 Task: For heading Arial black with underline.  font size for heading18,  'Change the font style of data to'Calibri.  and font size to 9,  Change the alignment of both headline & data to Align center.  In the sheet  FinAudit
Action: Mouse moved to (136, 93)
Screenshot: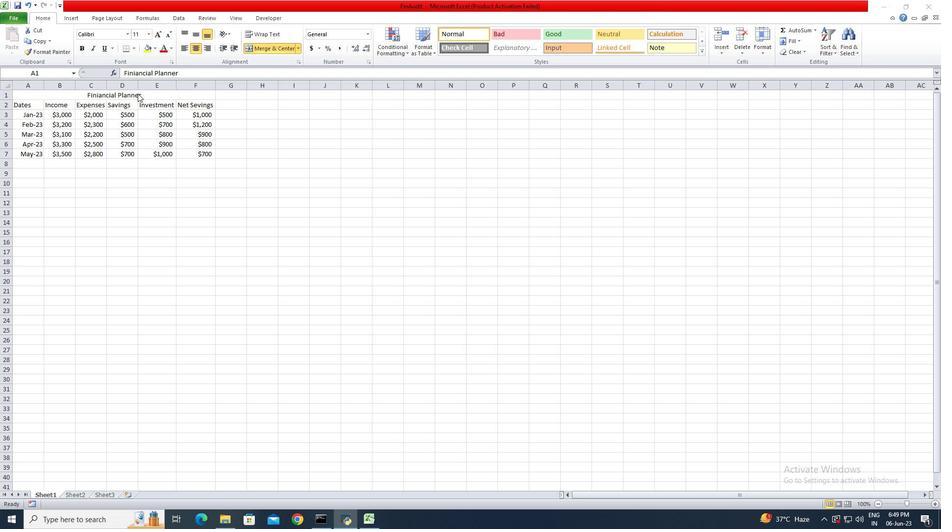 
Action: Mouse pressed left at (136, 93)
Screenshot: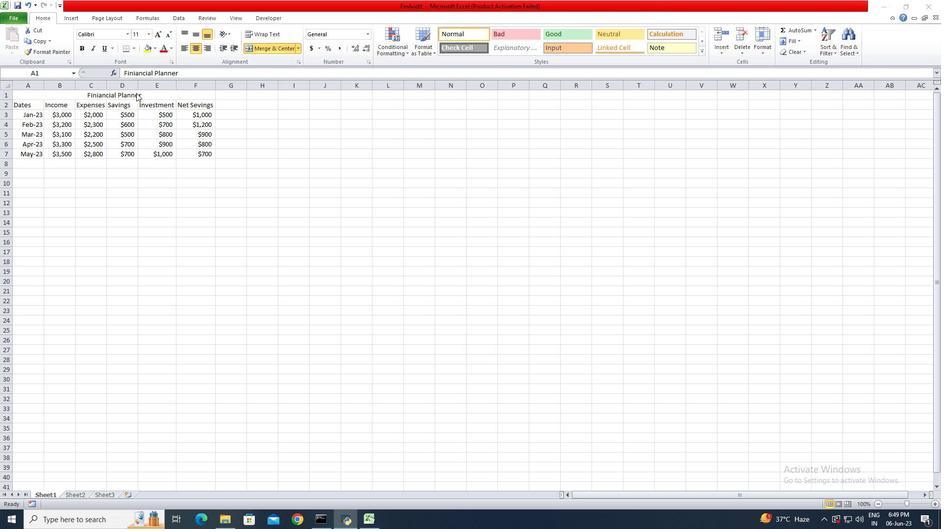 
Action: Mouse moved to (128, 30)
Screenshot: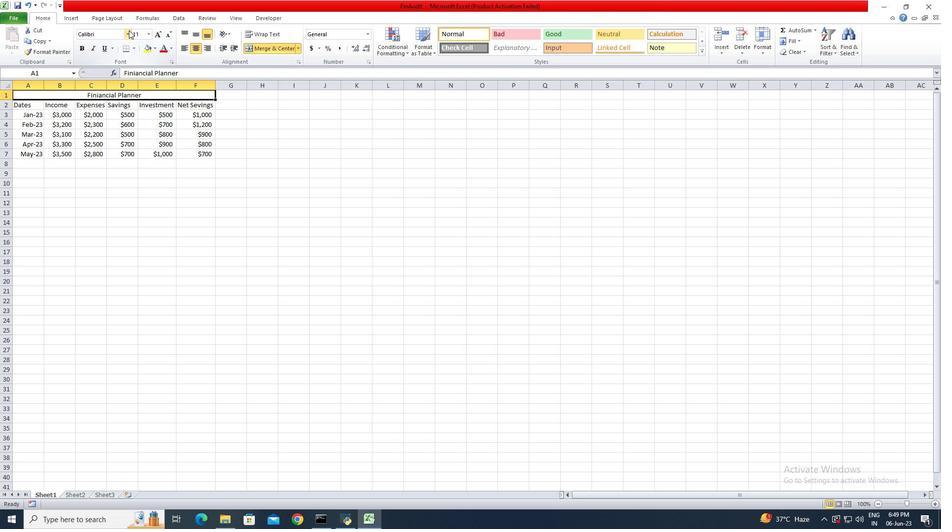 
Action: Mouse pressed left at (128, 30)
Screenshot: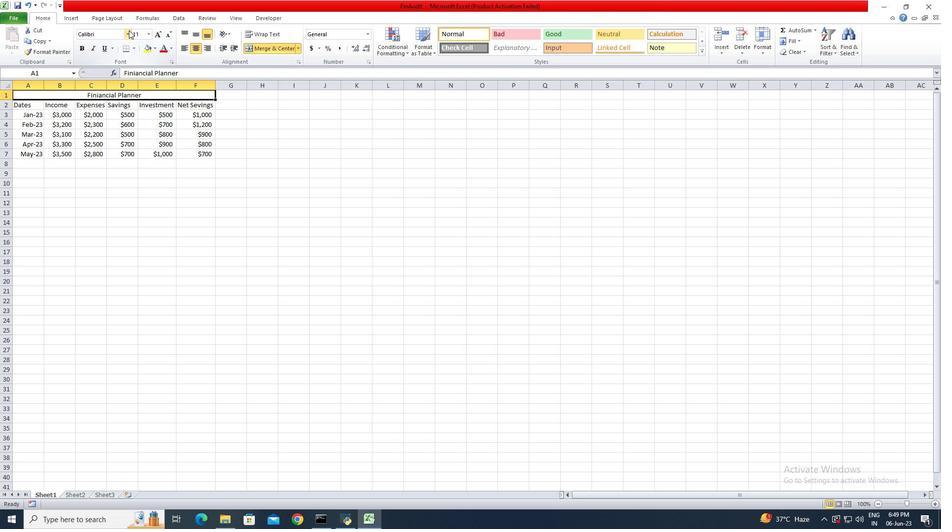 
Action: Mouse moved to (120, 126)
Screenshot: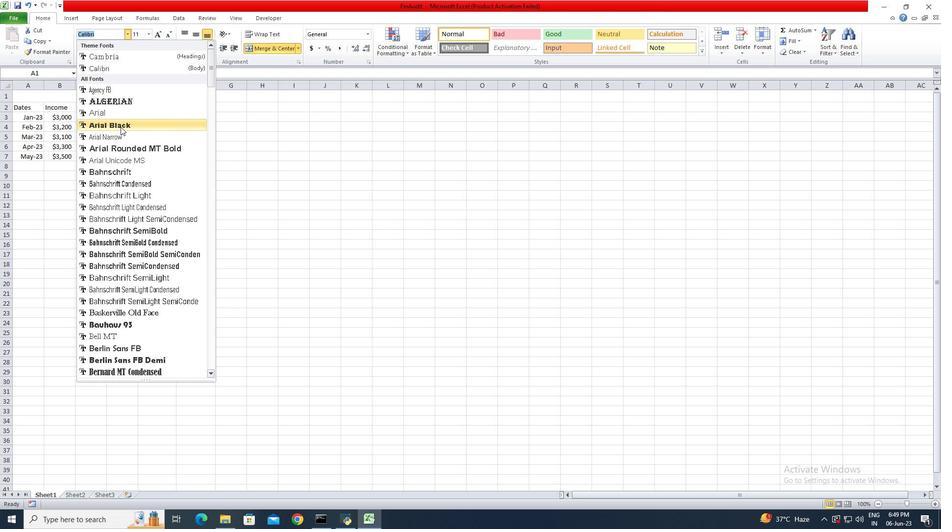 
Action: Mouse pressed left at (120, 126)
Screenshot: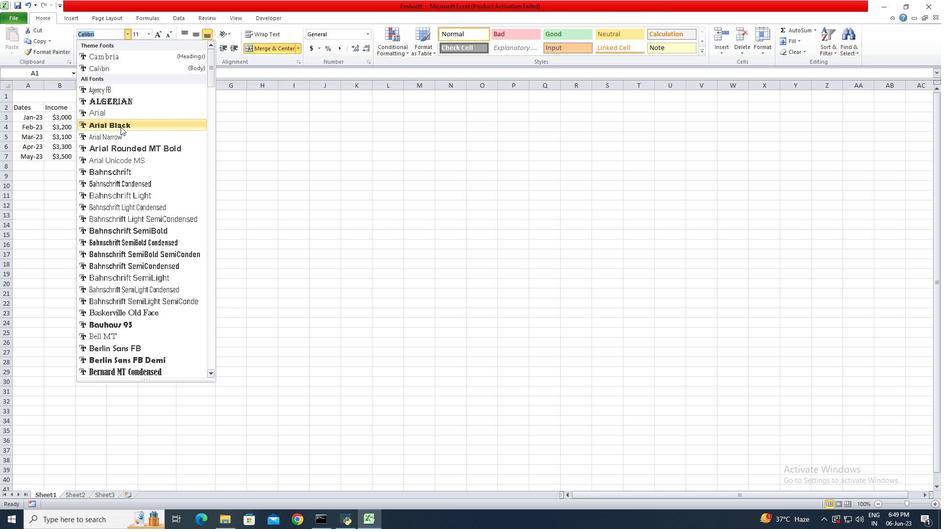 
Action: Mouse moved to (106, 49)
Screenshot: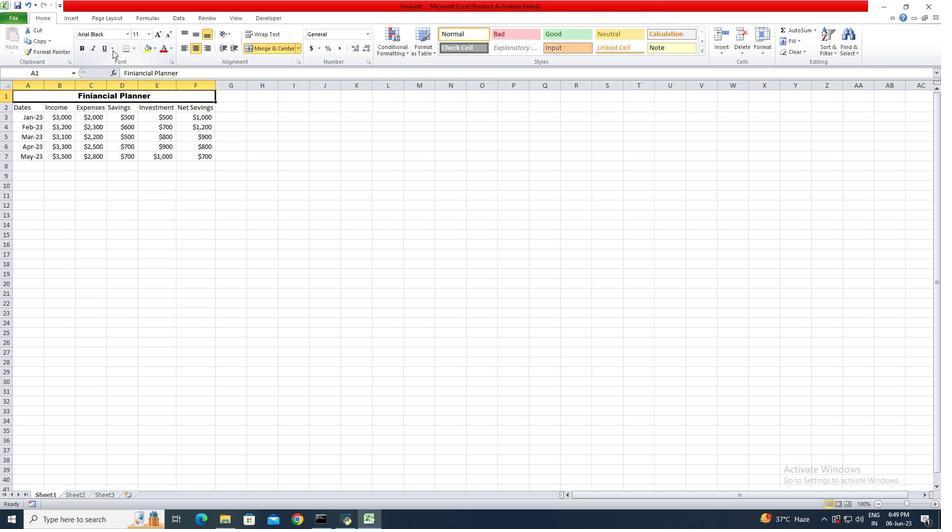 
Action: Mouse pressed left at (106, 49)
Screenshot: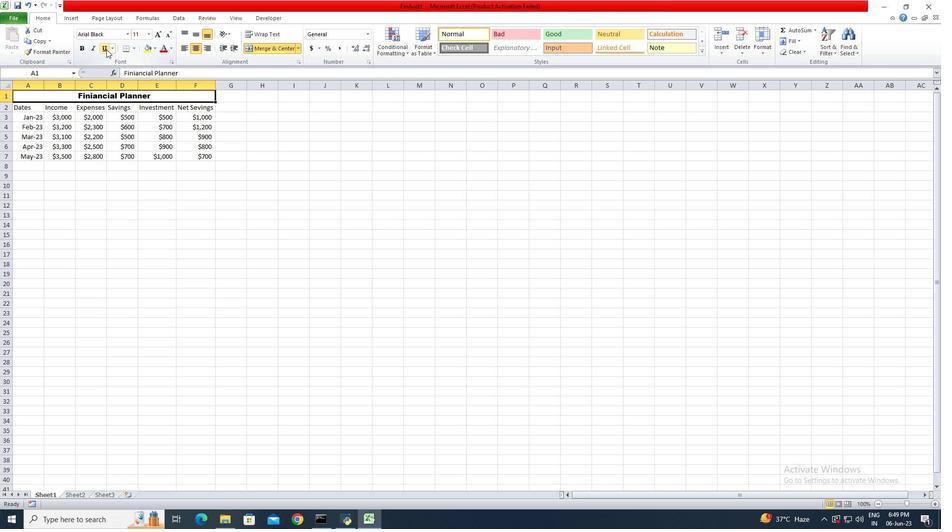
Action: Mouse moved to (151, 34)
Screenshot: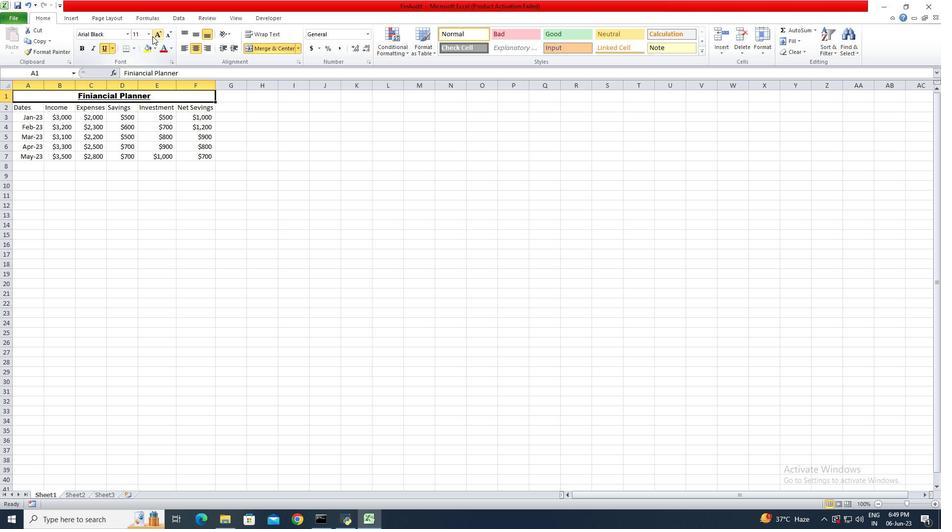 
Action: Mouse pressed left at (151, 34)
Screenshot: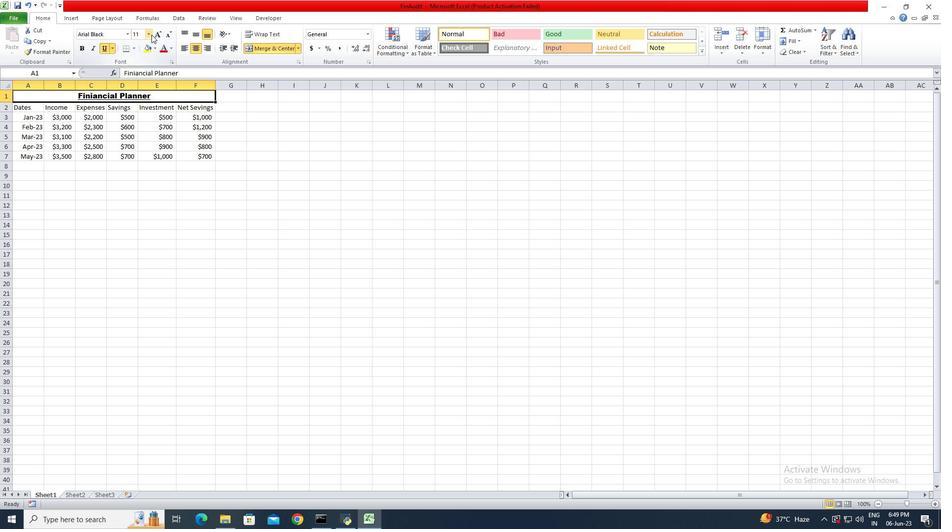 
Action: Mouse moved to (139, 104)
Screenshot: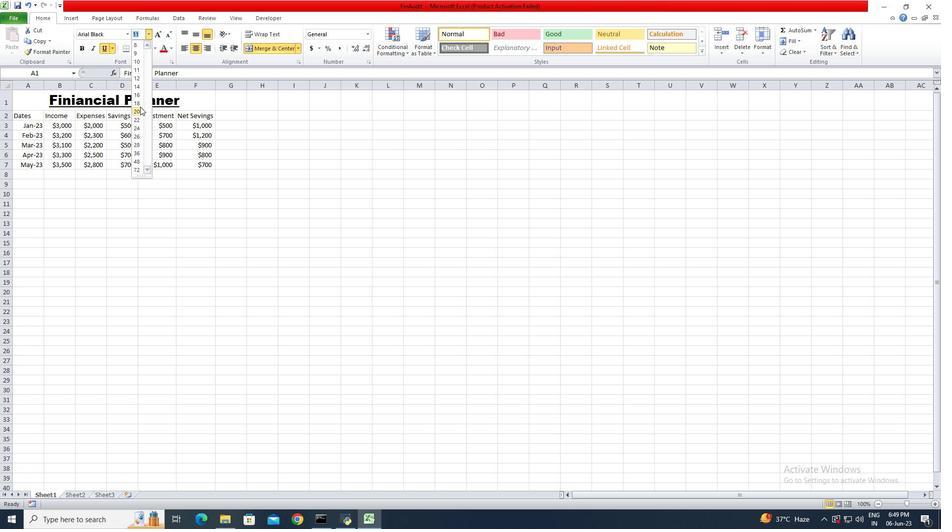 
Action: Mouse pressed left at (139, 104)
Screenshot: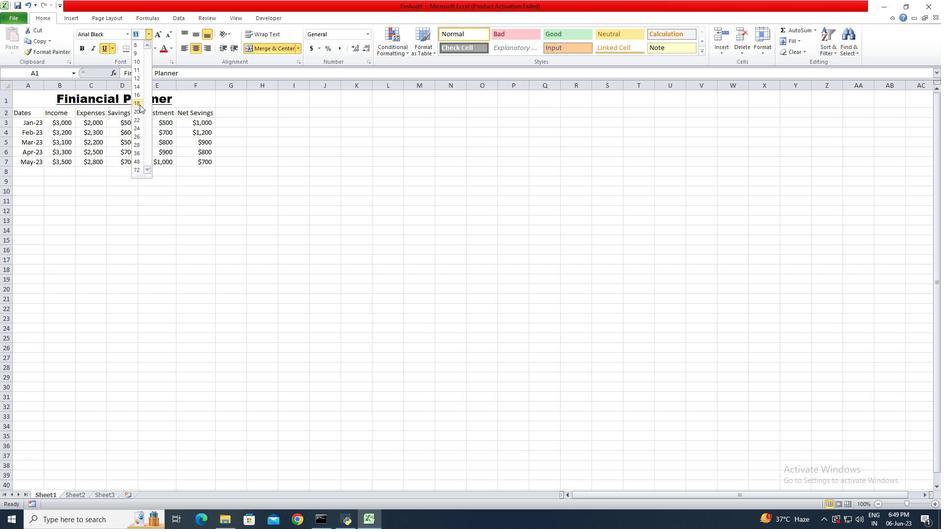 
Action: Mouse moved to (21, 110)
Screenshot: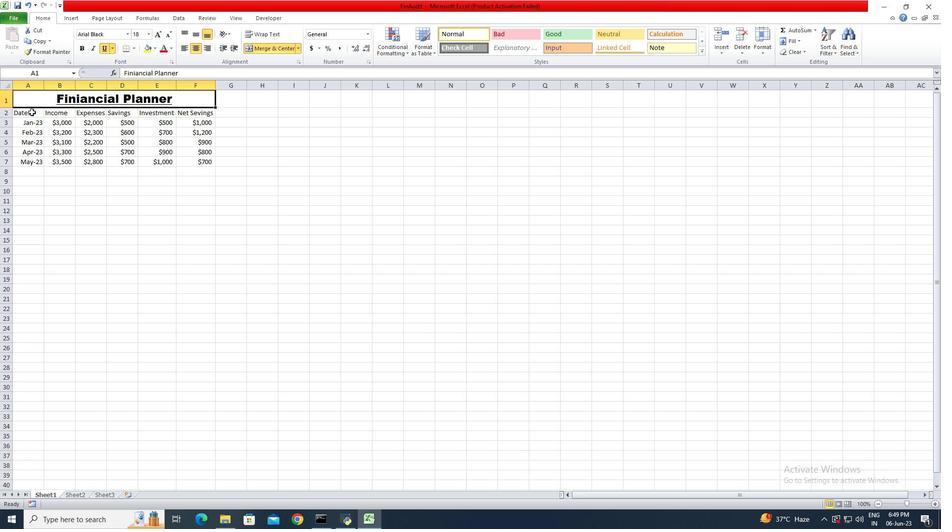 
Action: Mouse pressed left at (21, 110)
Screenshot: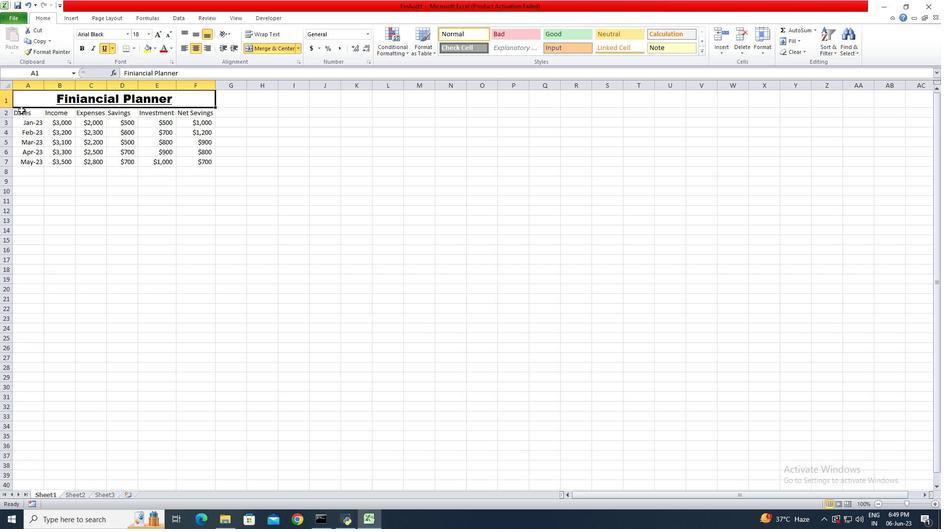 
Action: Mouse moved to (126, 36)
Screenshot: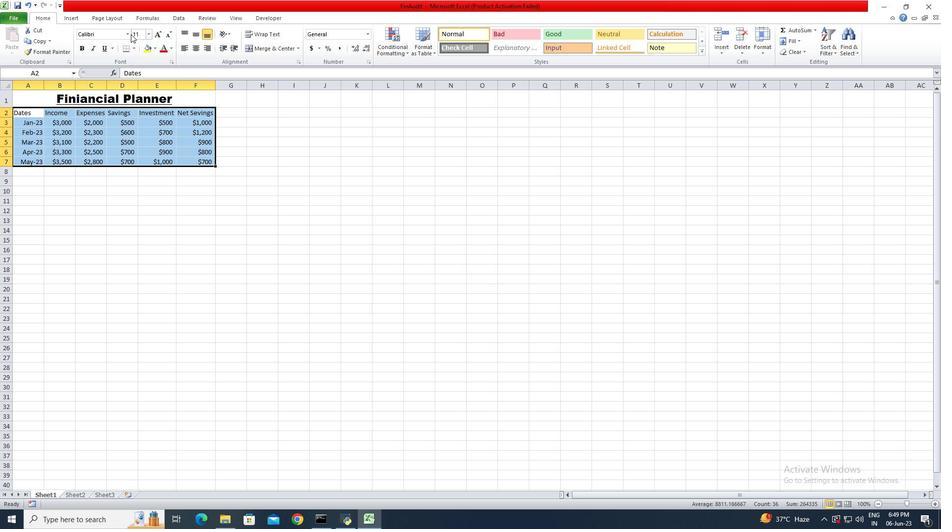 
Action: Mouse pressed left at (126, 36)
Screenshot: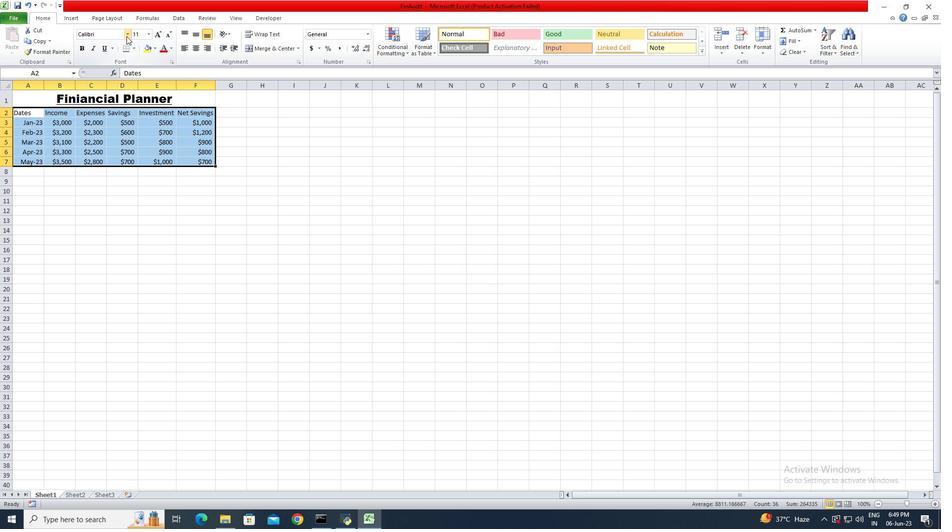 
Action: Mouse moved to (116, 64)
Screenshot: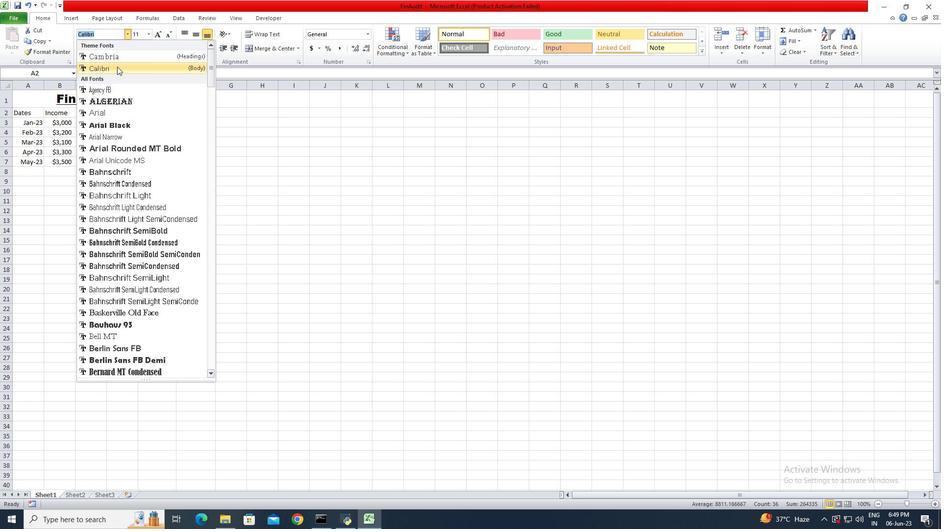 
Action: Mouse pressed left at (116, 64)
Screenshot: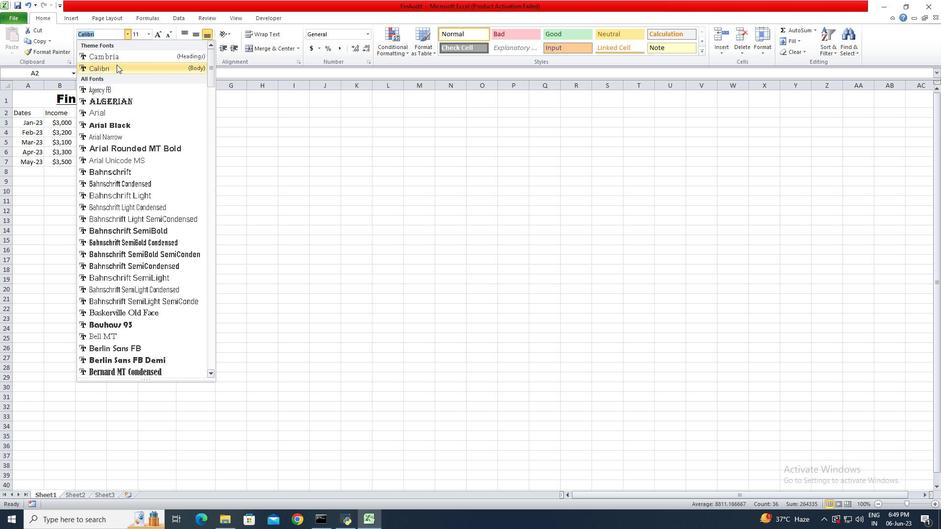 
Action: Mouse moved to (149, 31)
Screenshot: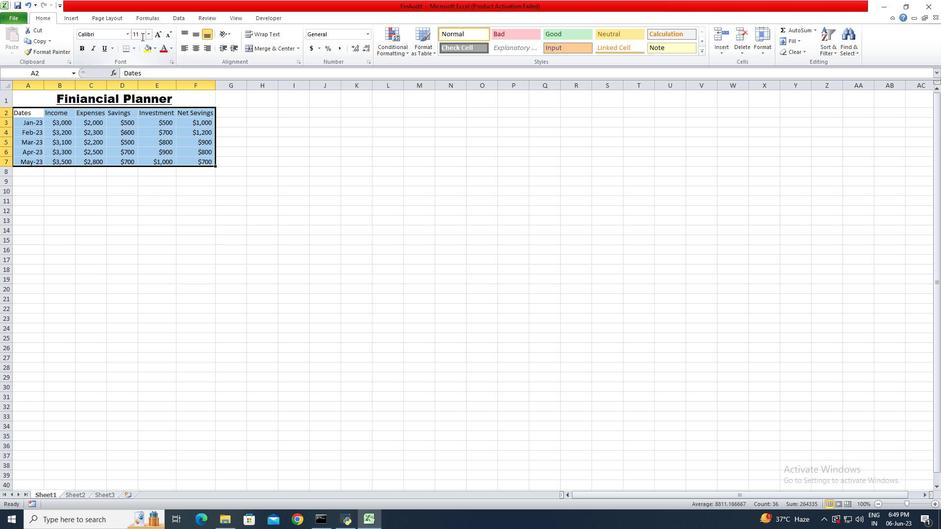 
Action: Mouse pressed left at (149, 31)
Screenshot: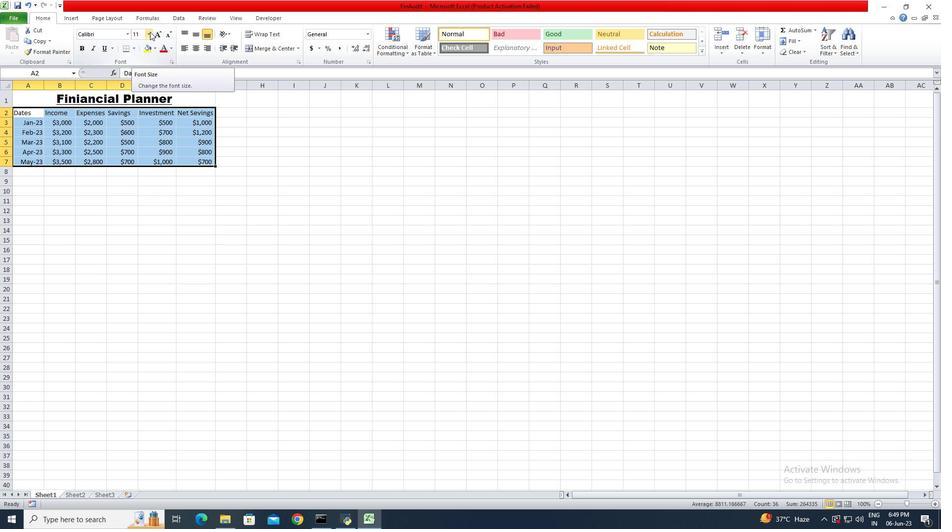 
Action: Mouse moved to (134, 56)
Screenshot: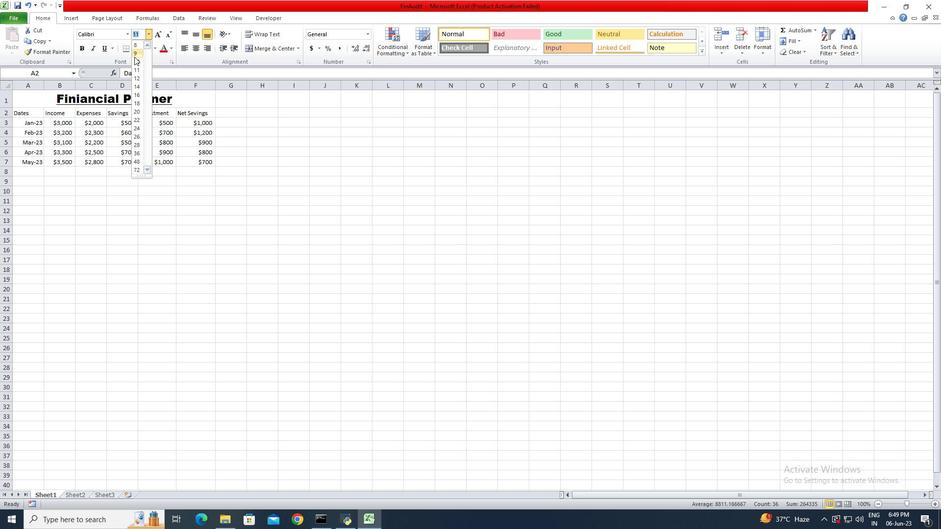 
Action: Mouse pressed left at (134, 56)
Screenshot: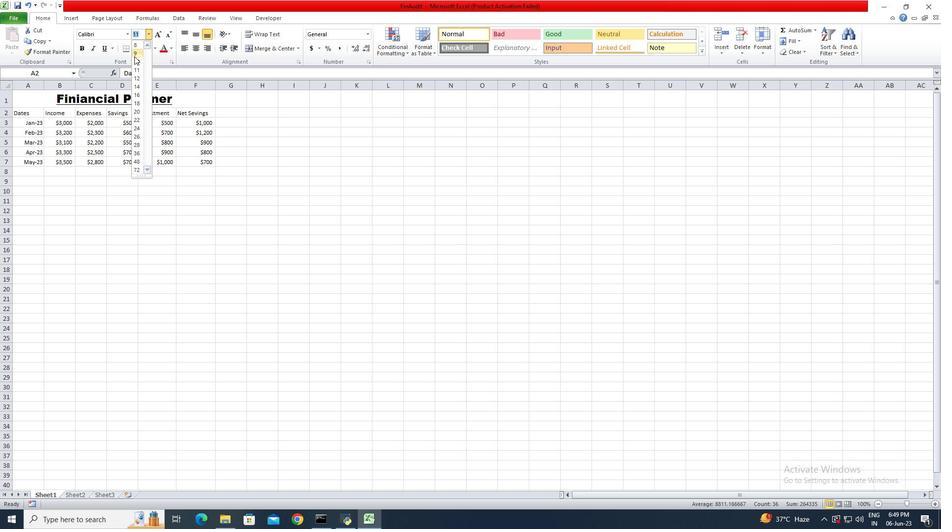
Action: Mouse moved to (35, 91)
Screenshot: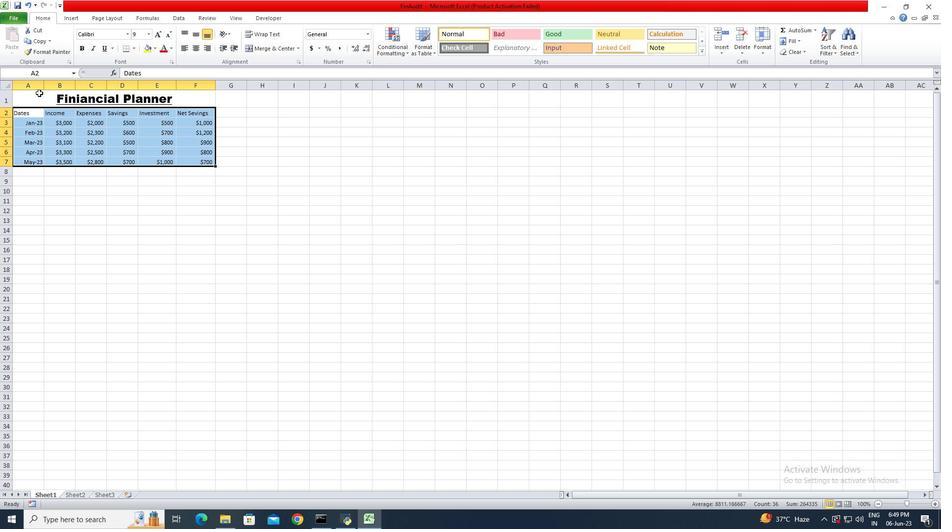 
Action: Mouse pressed left at (35, 91)
Screenshot: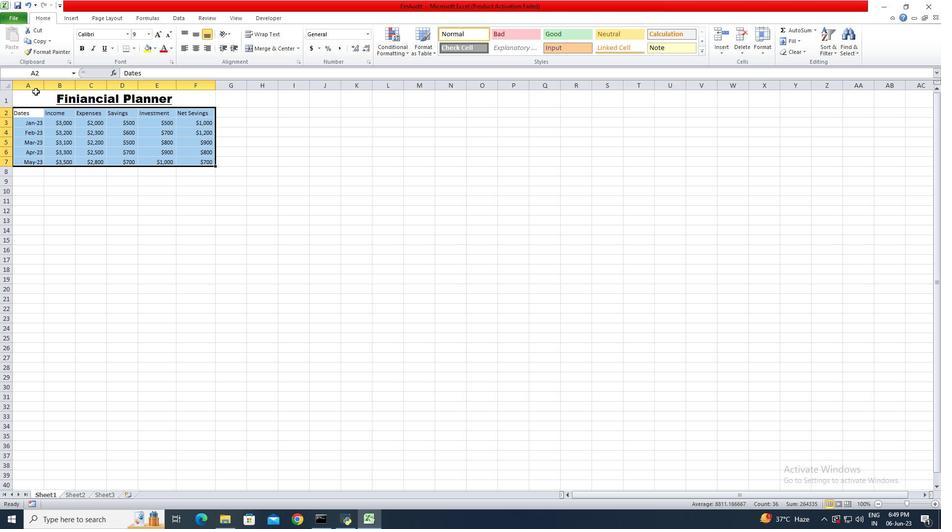 
Action: Mouse moved to (197, 50)
Screenshot: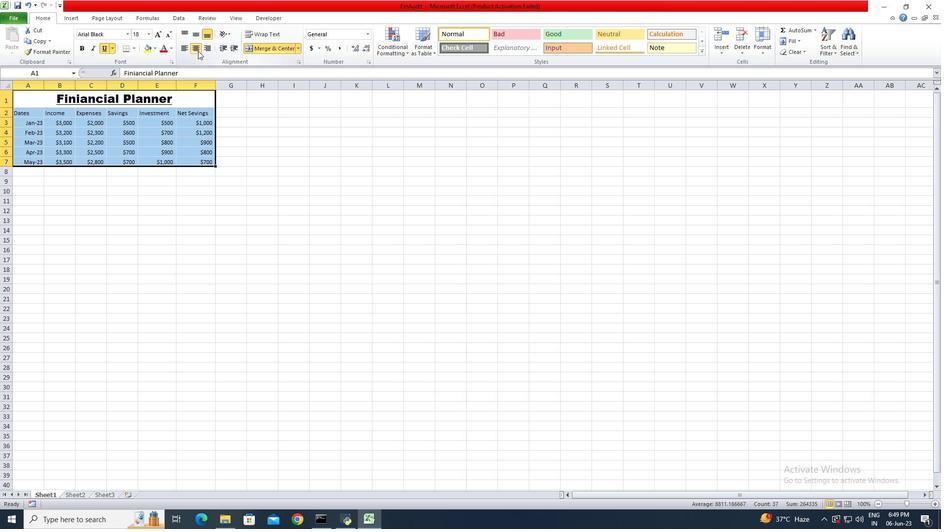
Action: Mouse pressed left at (197, 50)
Screenshot: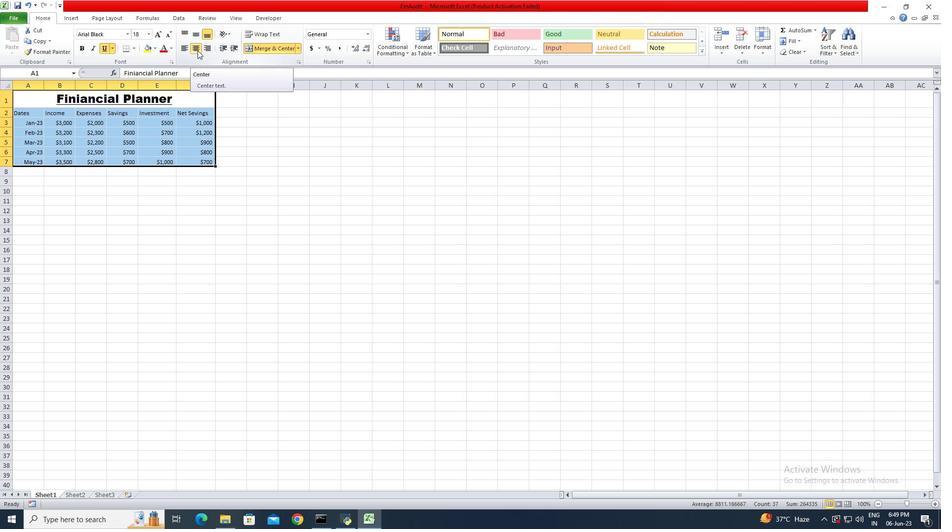 
Action: Mouse moved to (18, 15)
Screenshot: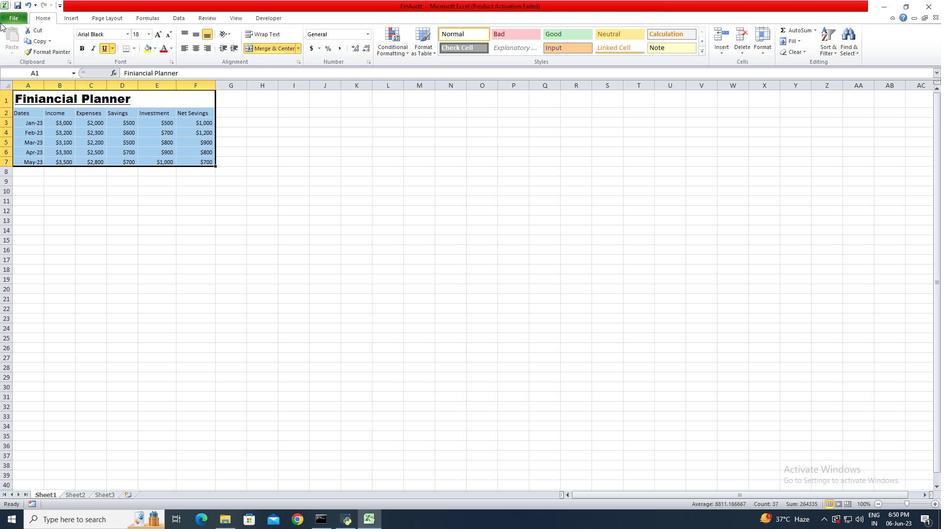 
Action: Mouse pressed left at (18, 15)
Screenshot: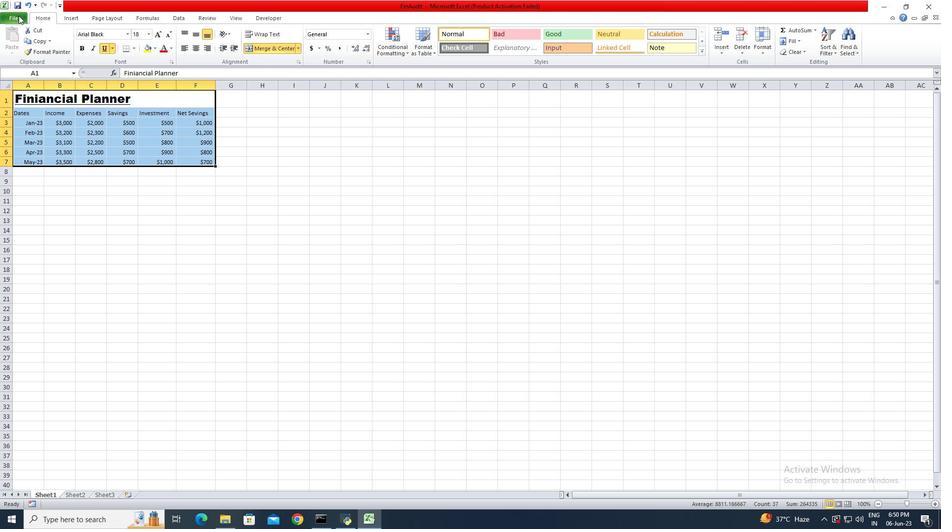 
Action: Mouse moved to (26, 36)
Screenshot: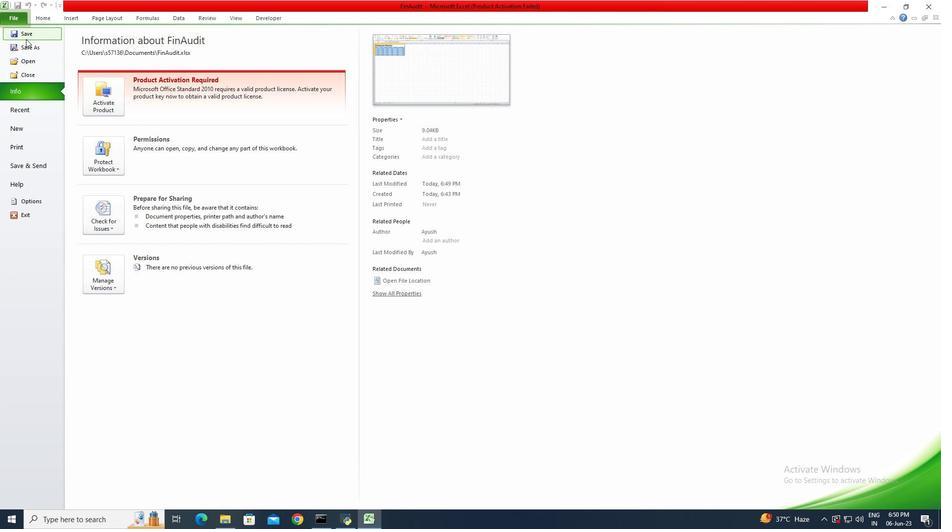 
Action: Mouse pressed left at (26, 36)
Screenshot: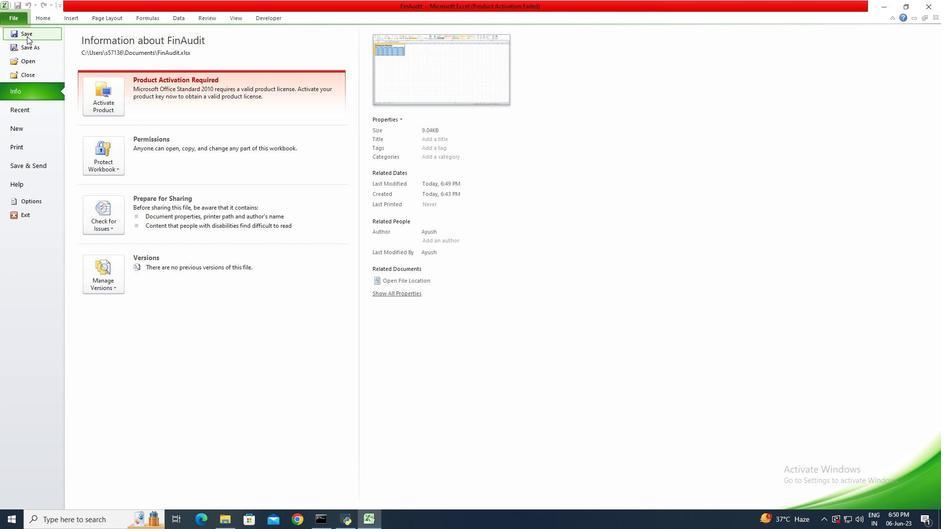 
